 Task: Remove "all the labes" from the card.
Action: Mouse moved to (922, 274)
Screenshot: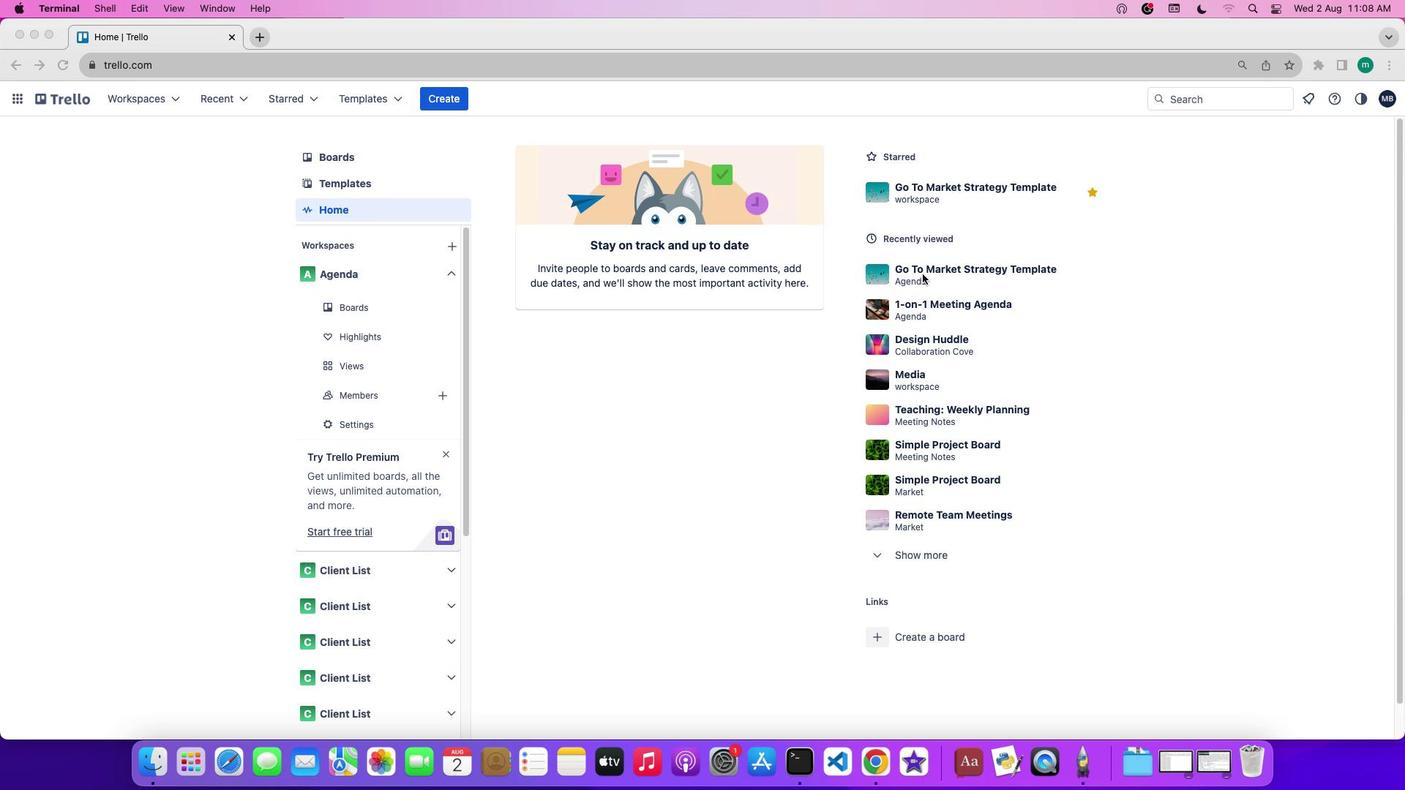 
Action: Mouse pressed left at (922, 274)
Screenshot: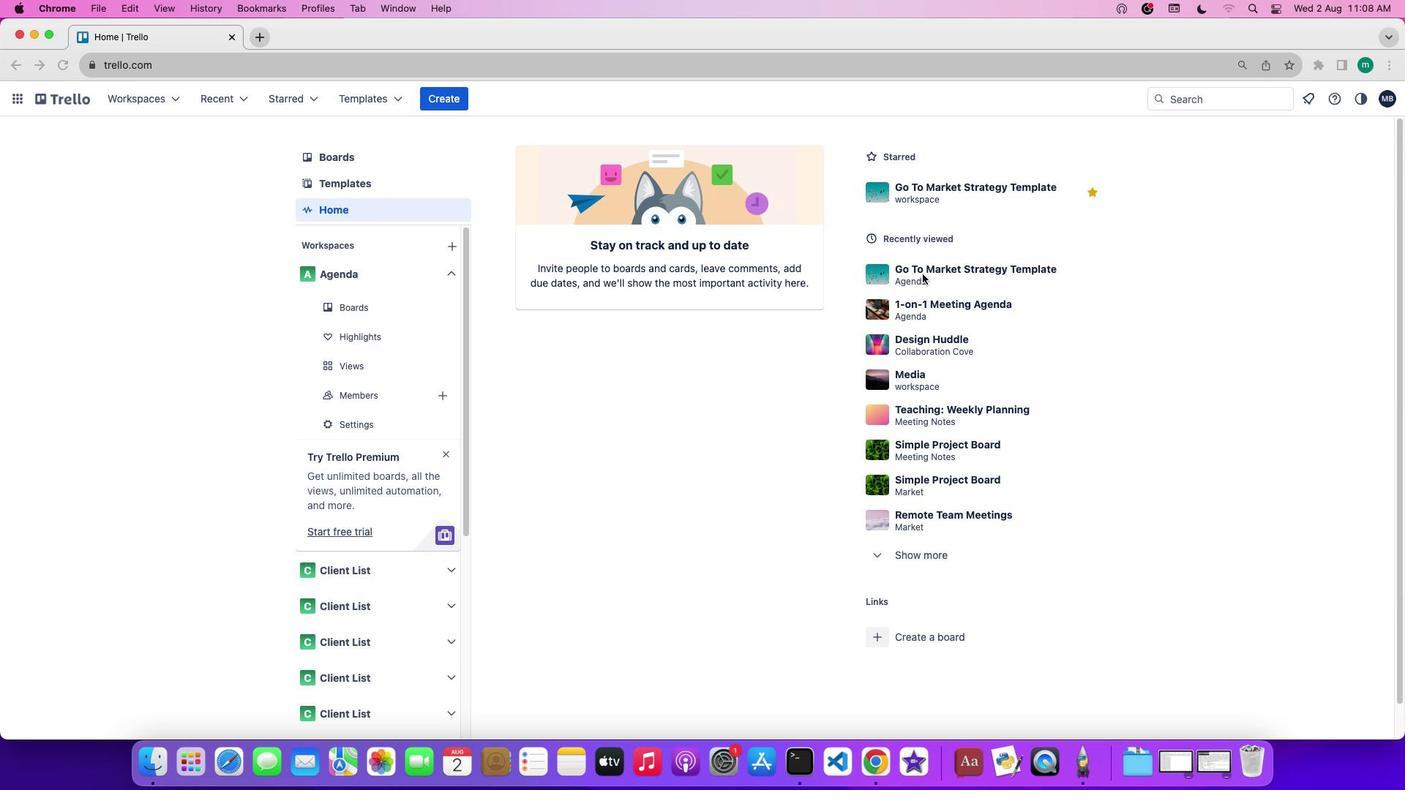 
Action: Mouse pressed left at (922, 274)
Screenshot: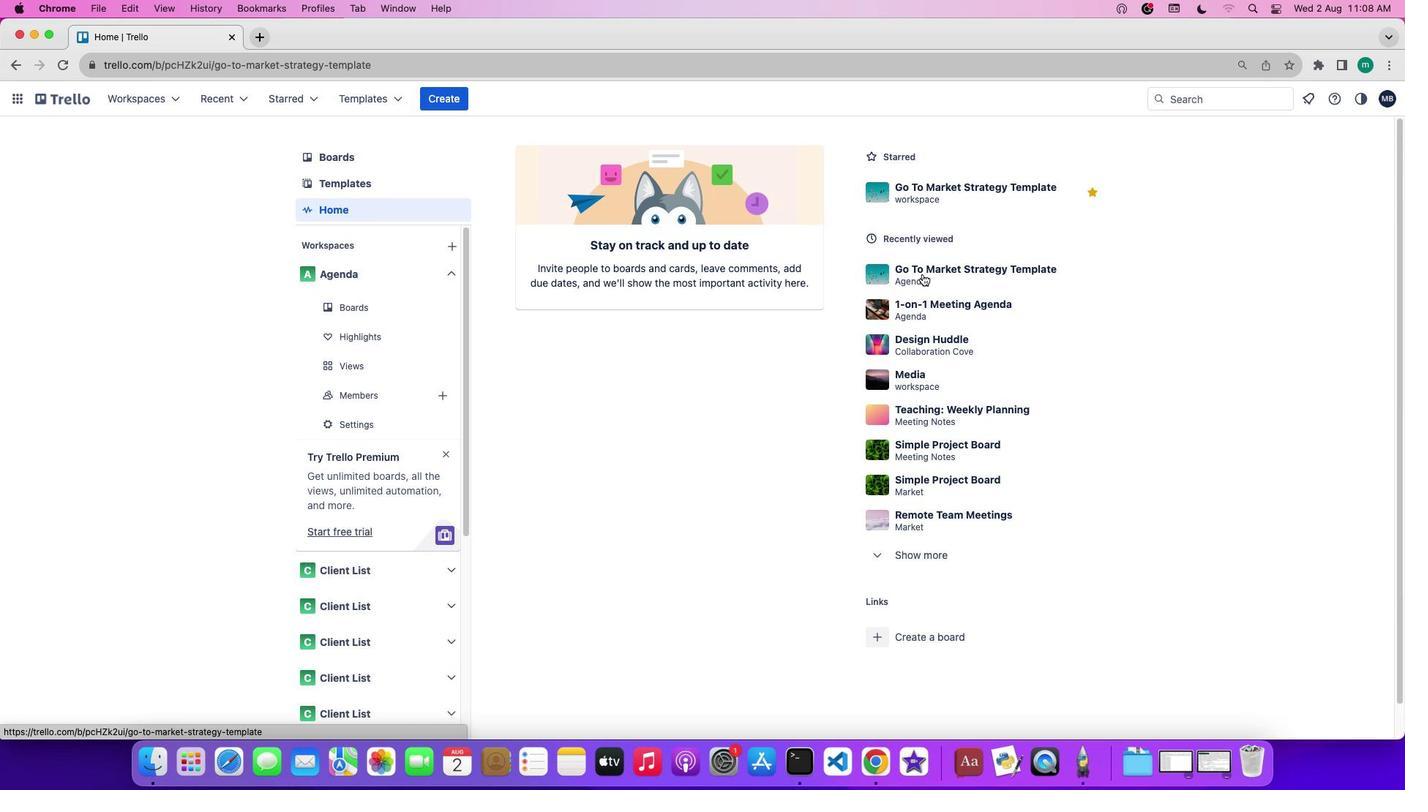 
Action: Mouse moved to (1285, 324)
Screenshot: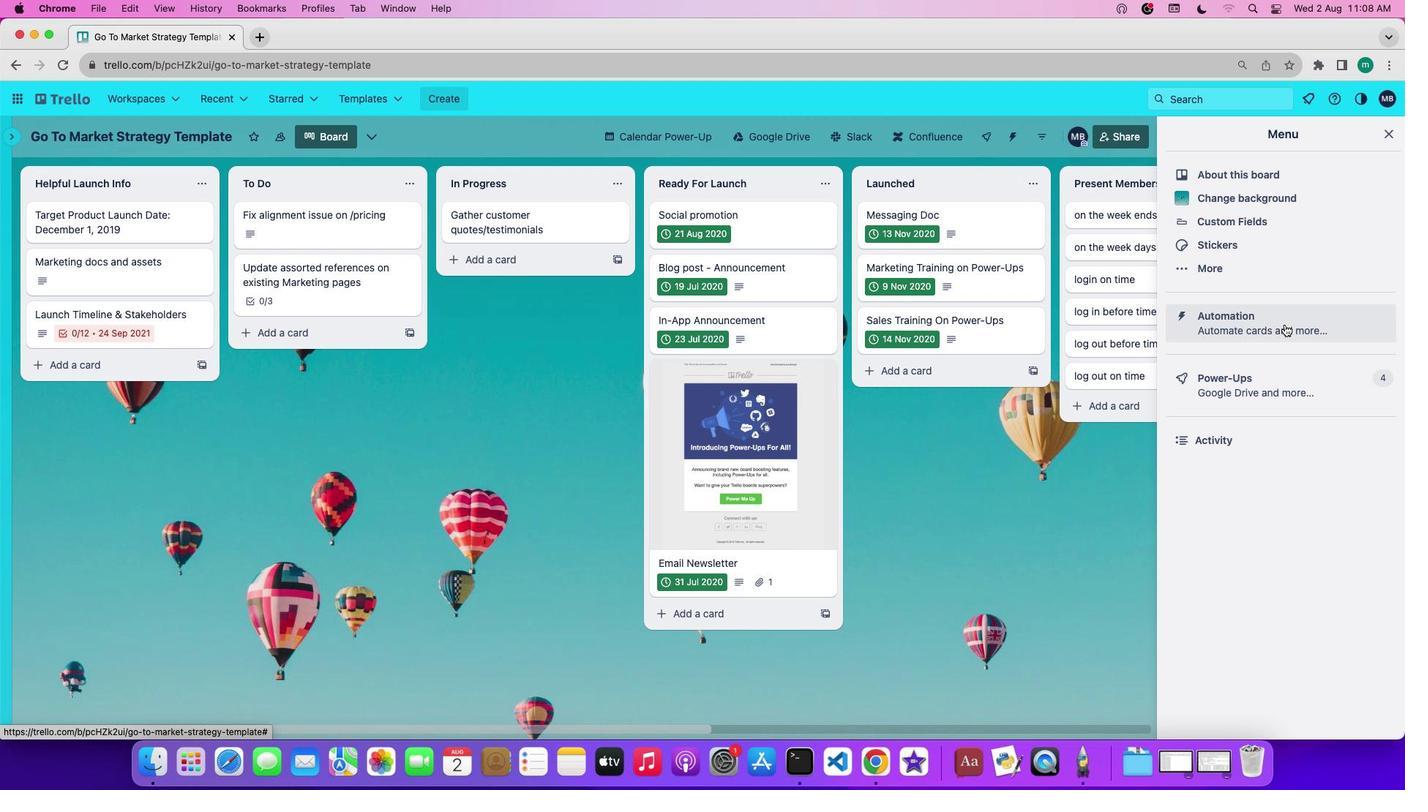 
Action: Mouse pressed left at (1285, 324)
Screenshot: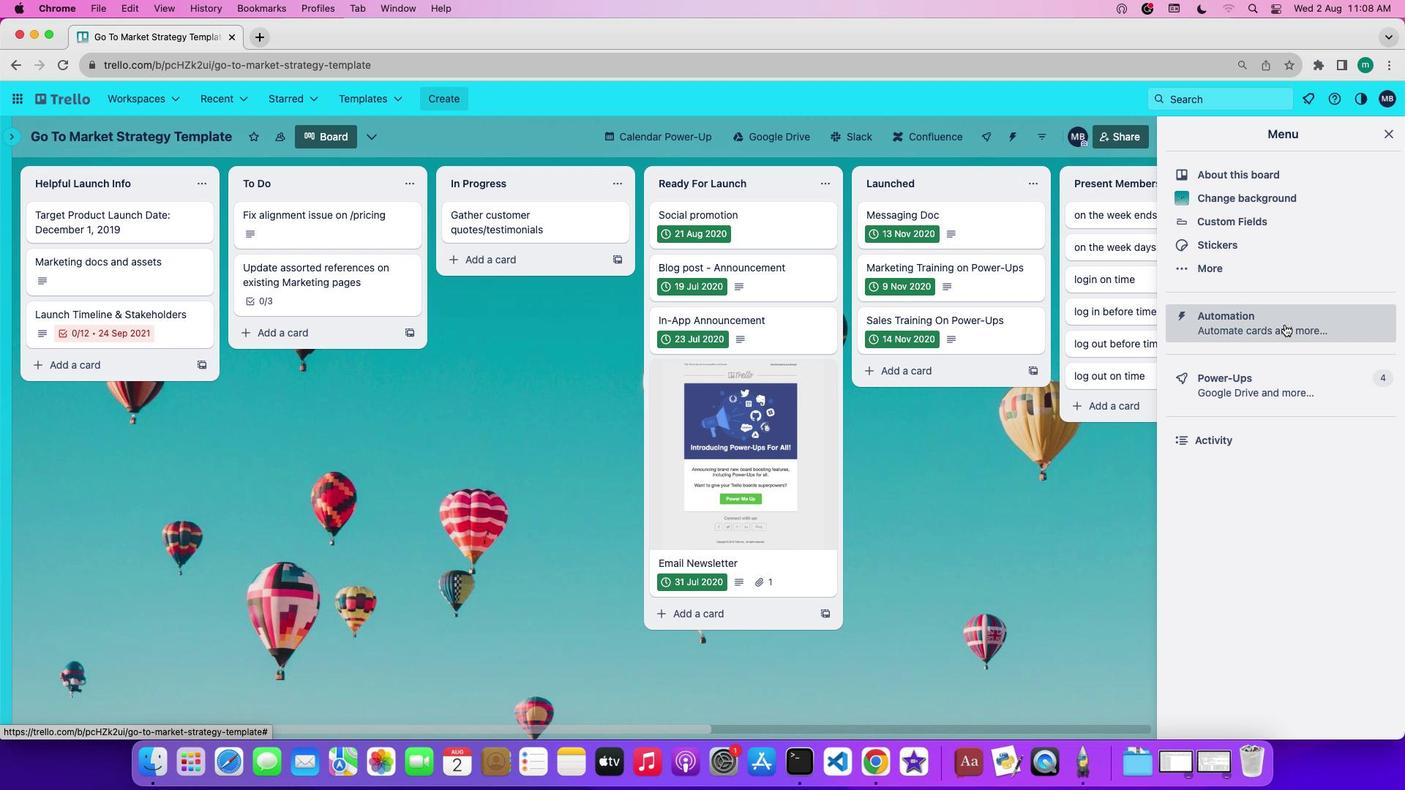 
Action: Mouse moved to (92, 373)
Screenshot: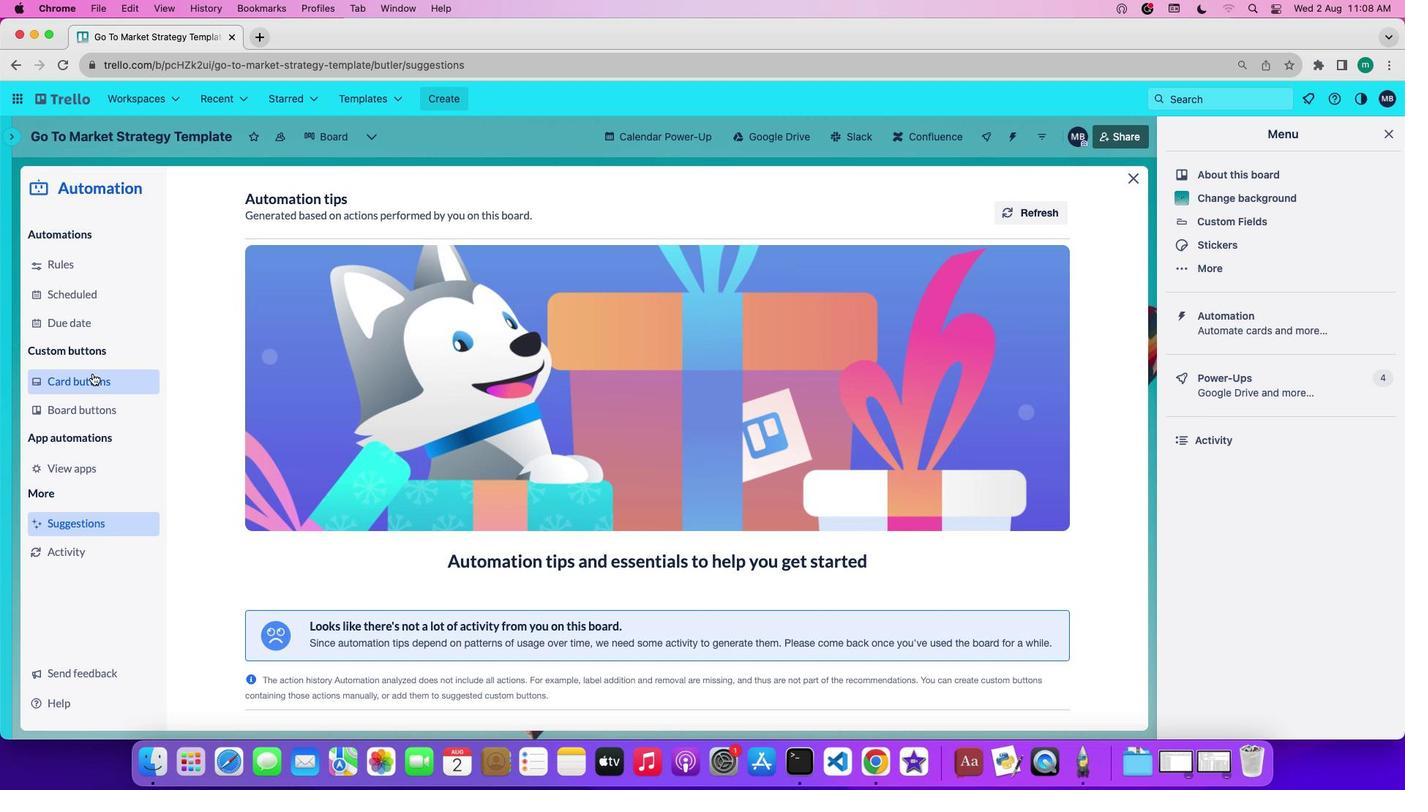 
Action: Mouse pressed left at (92, 373)
Screenshot: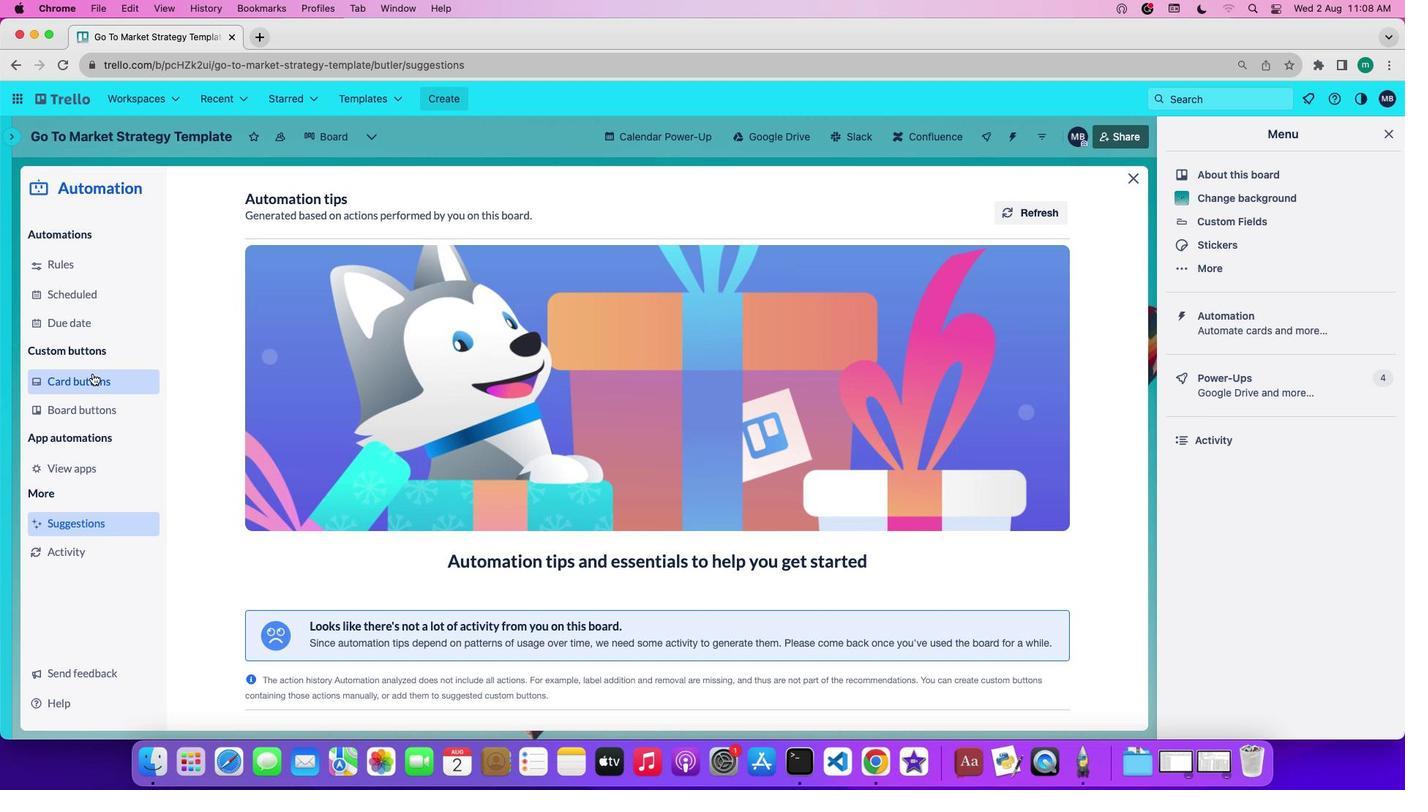 
Action: Mouse moved to (316, 513)
Screenshot: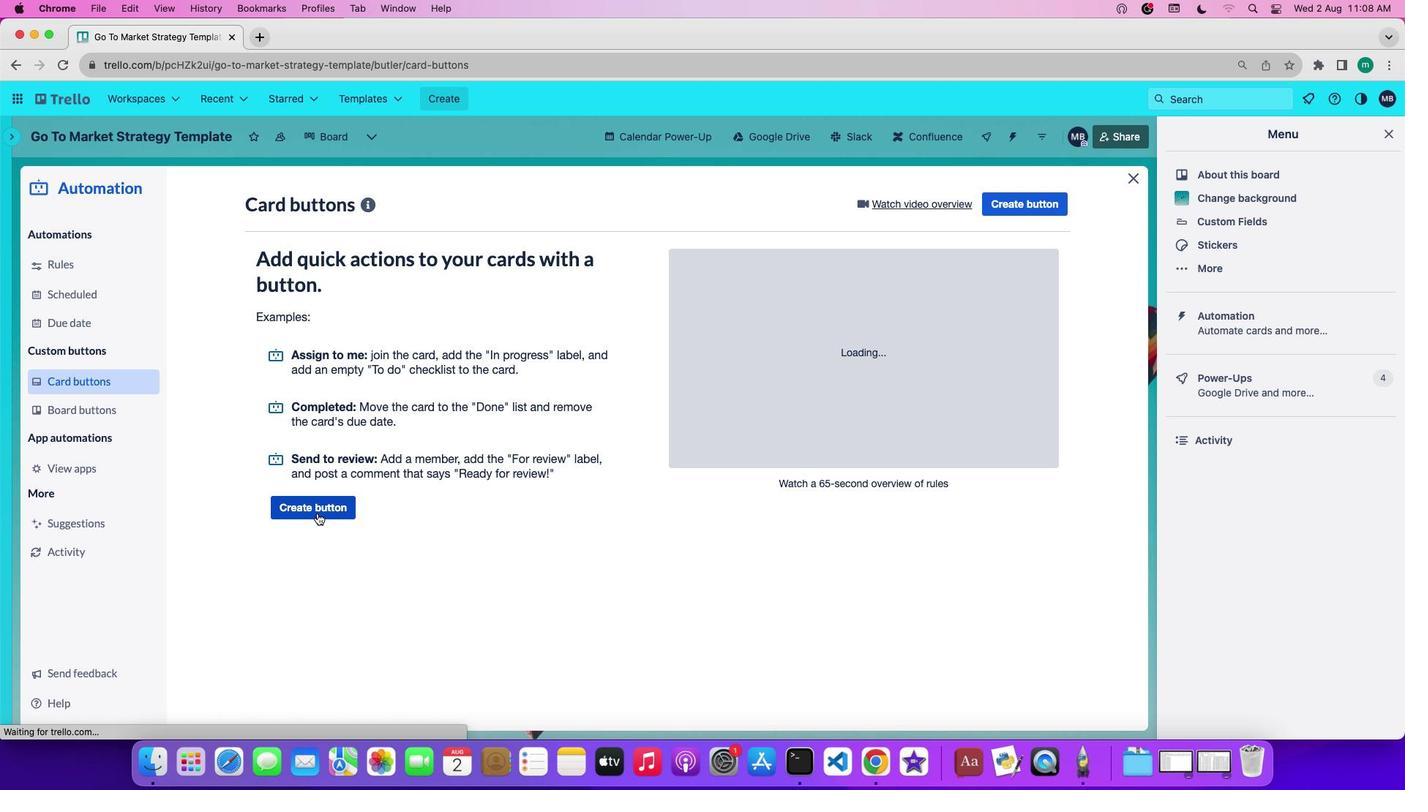 
Action: Mouse pressed left at (316, 513)
Screenshot: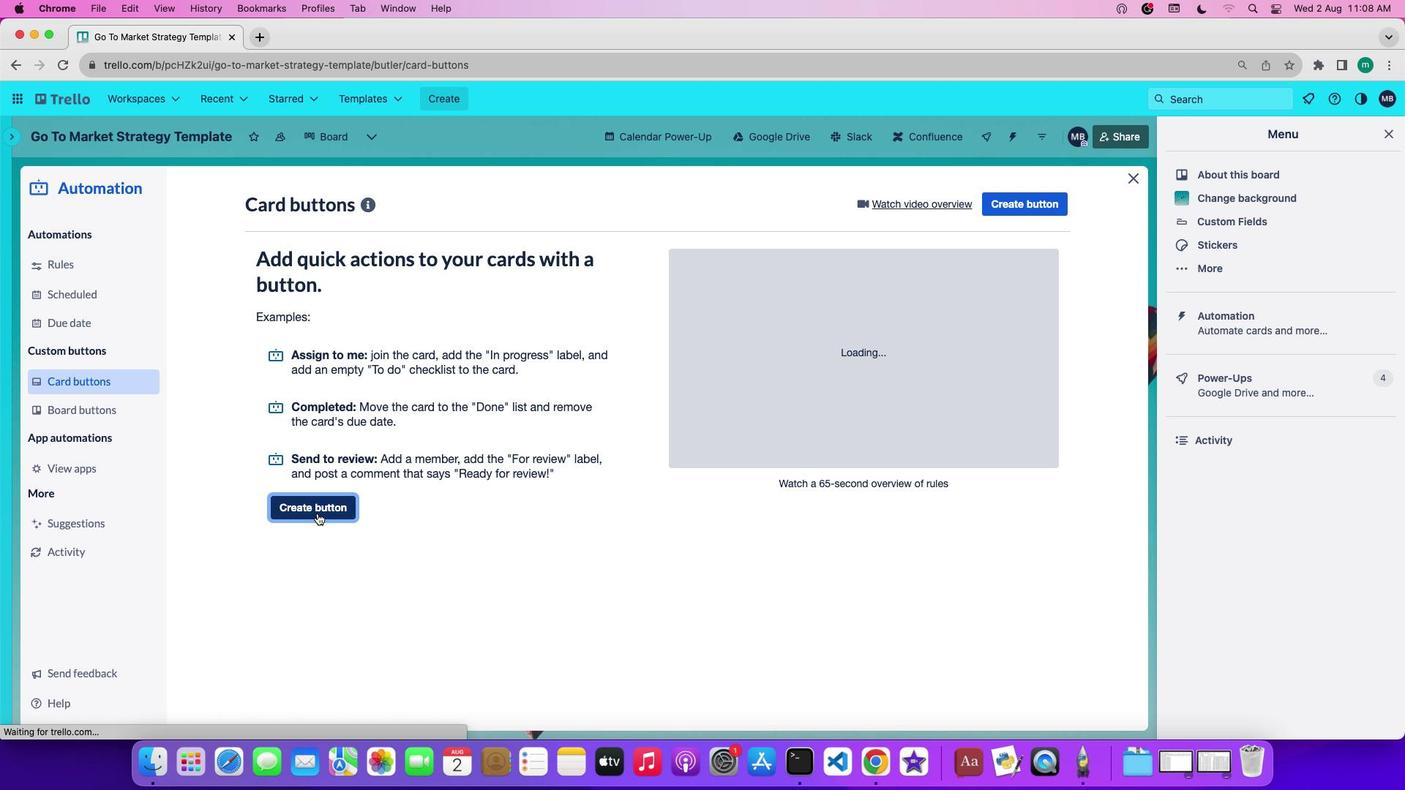 
Action: Mouse moved to (640, 406)
Screenshot: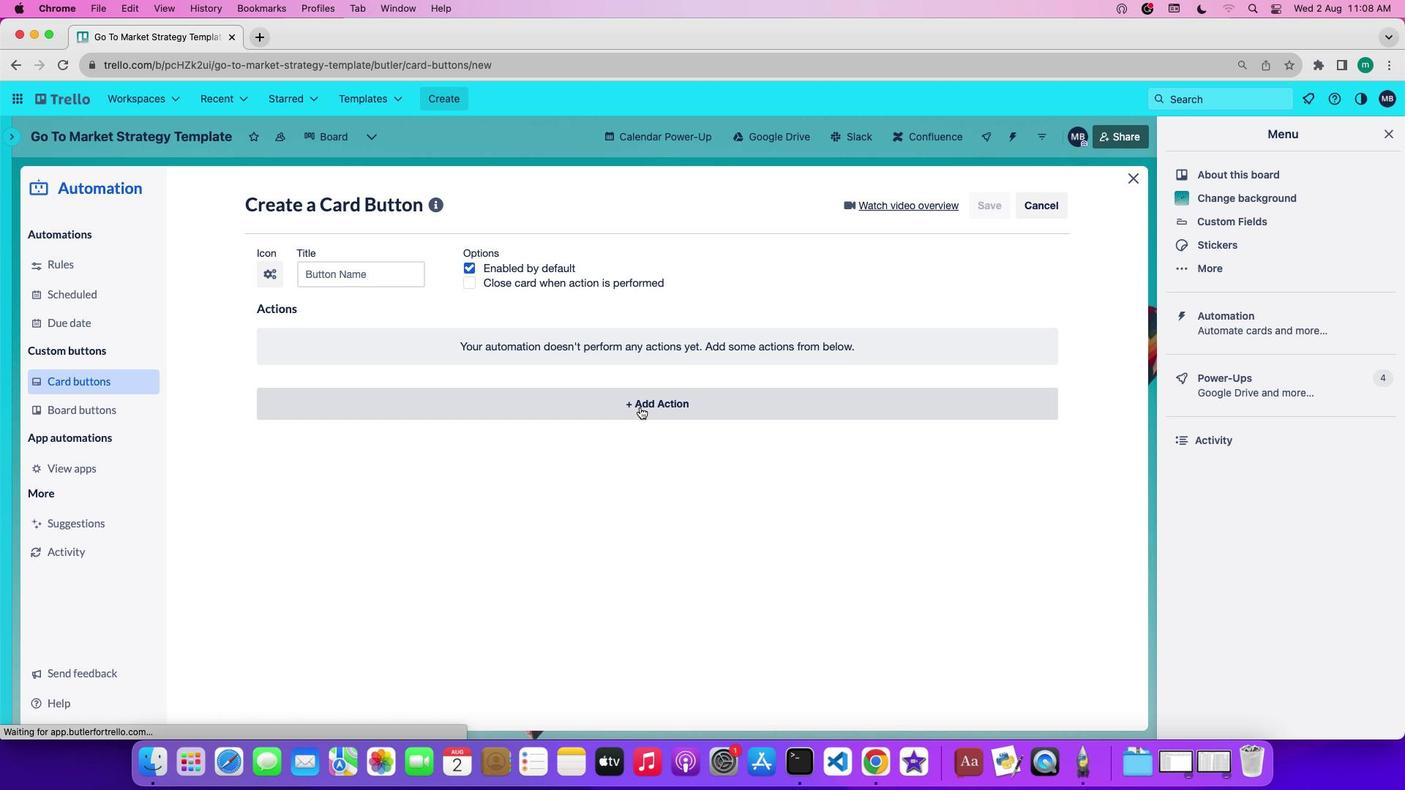 
Action: Mouse pressed left at (640, 406)
Screenshot: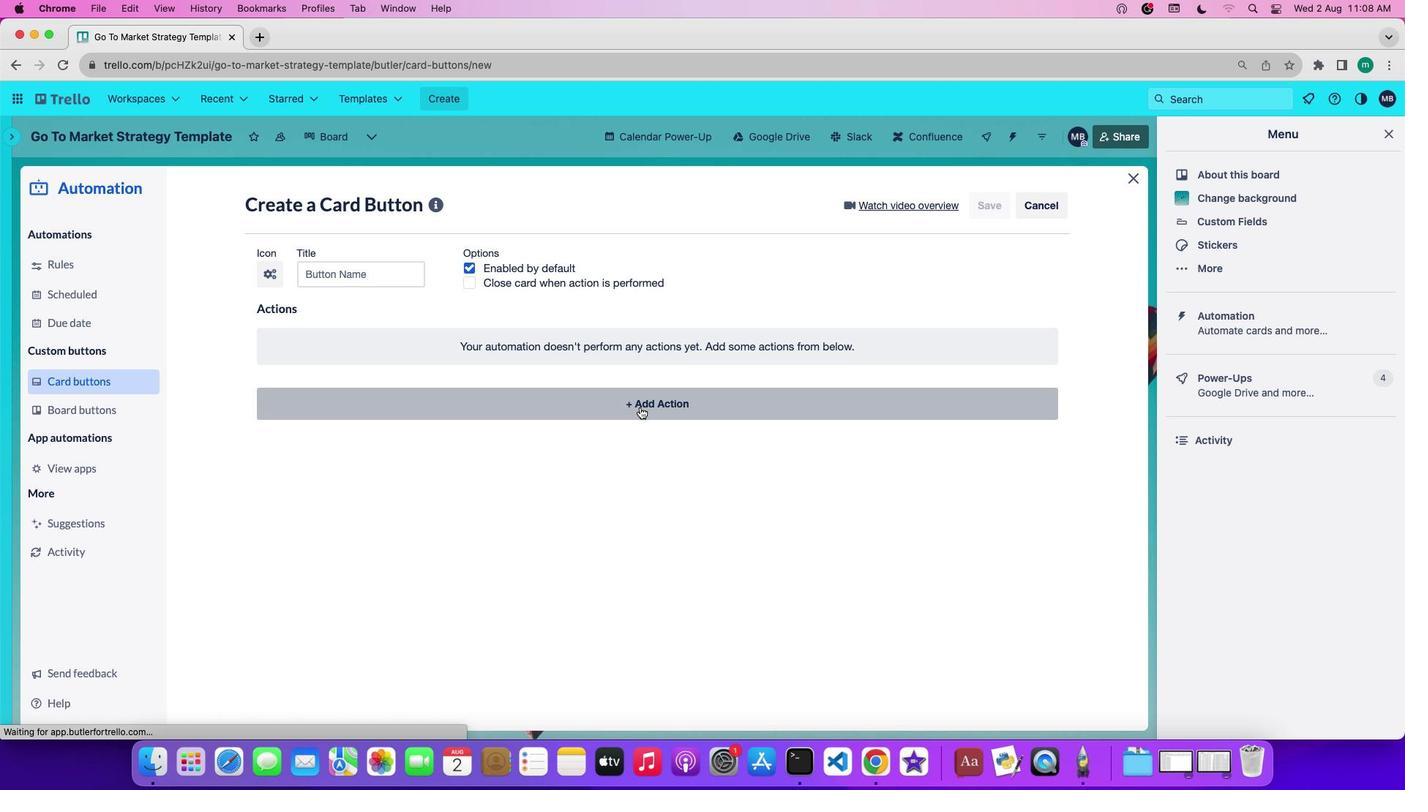 
Action: Mouse moved to (317, 458)
Screenshot: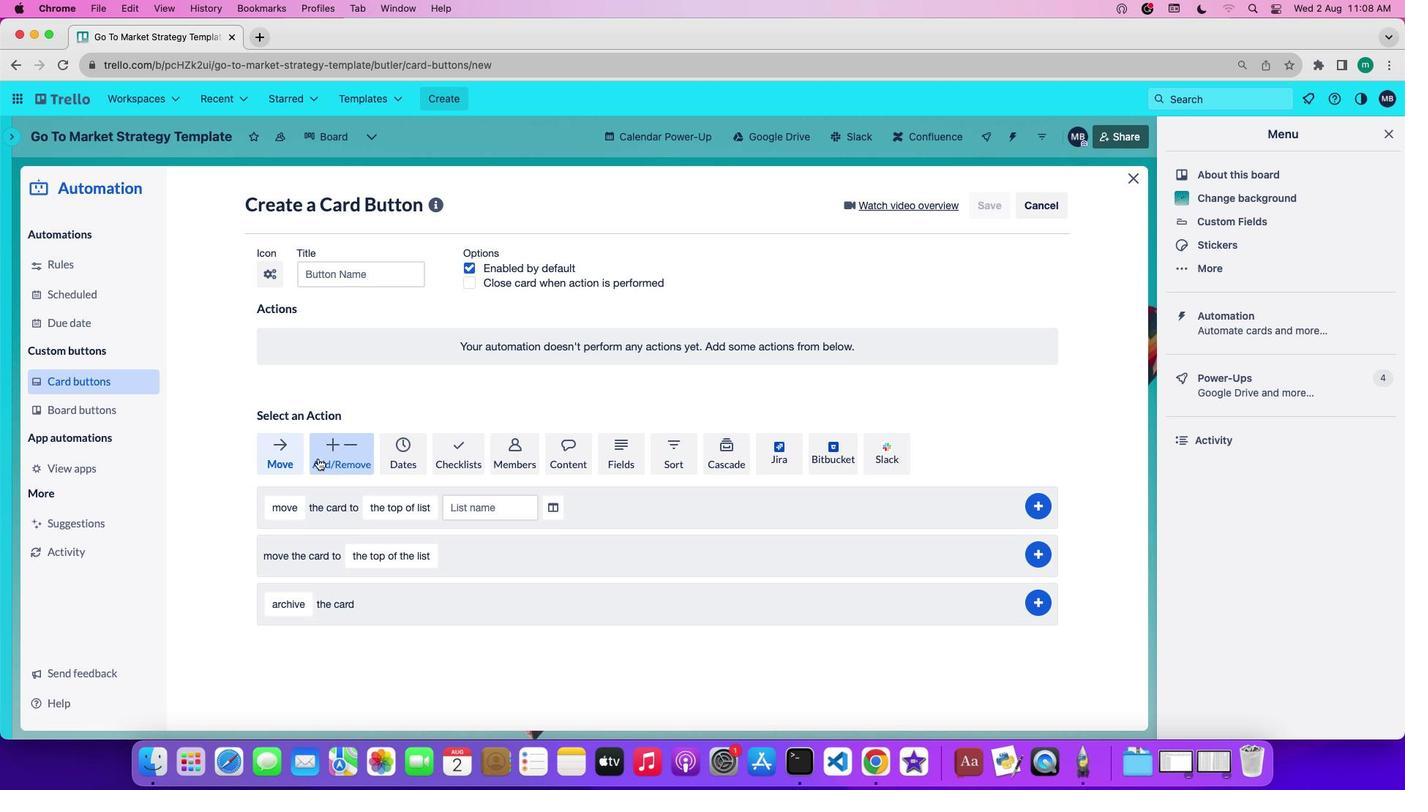 
Action: Mouse pressed left at (317, 458)
Screenshot: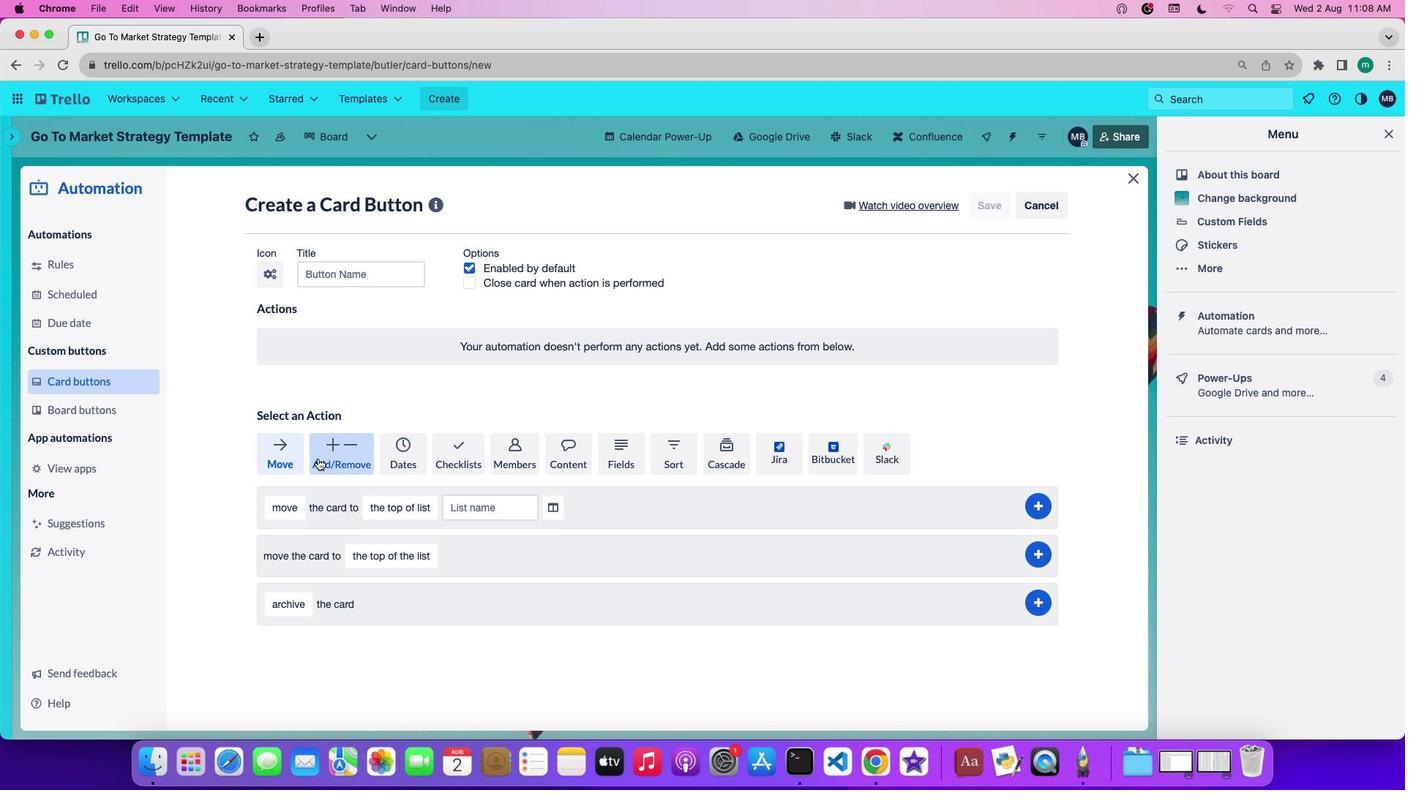 
Action: Mouse moved to (425, 612)
Screenshot: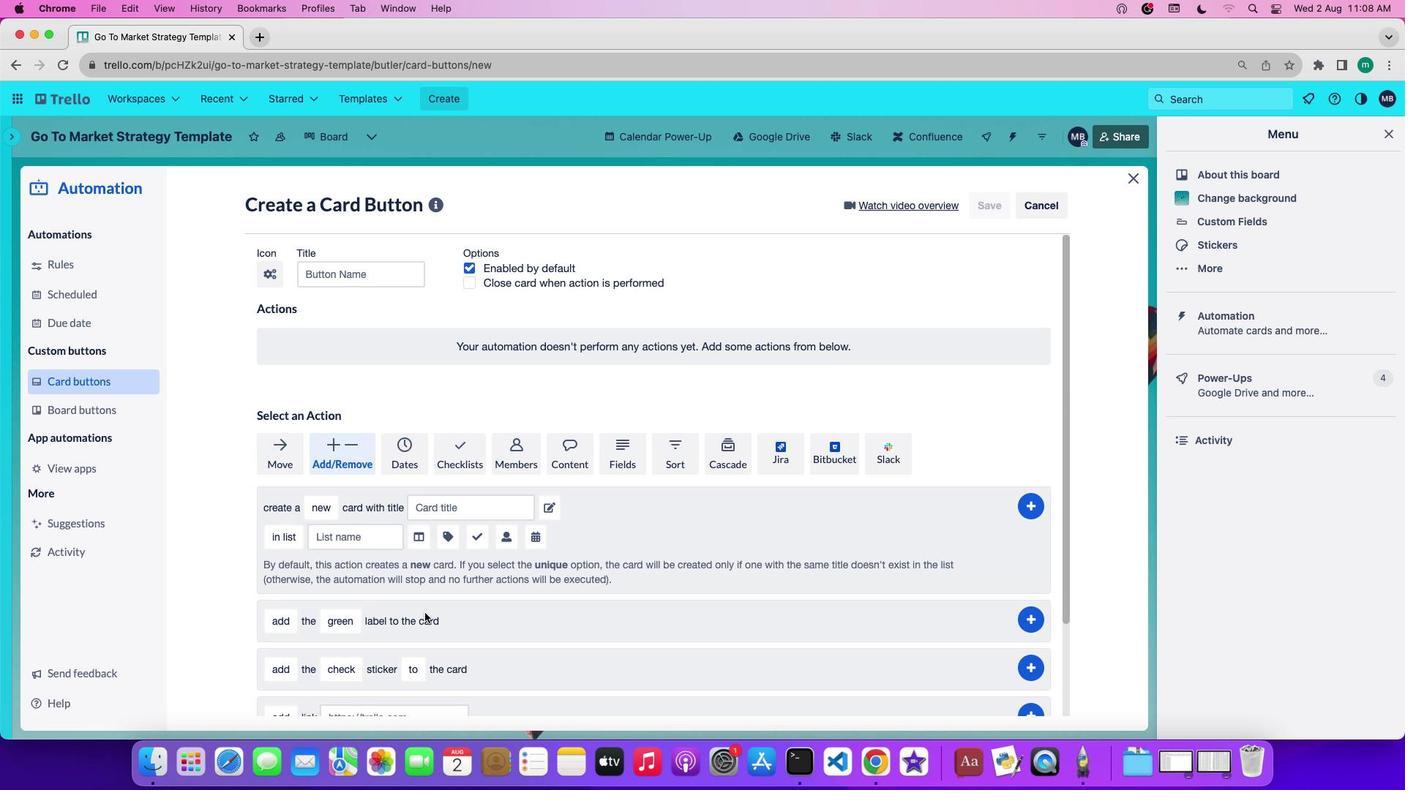 
Action: Mouse scrolled (425, 612) with delta (0, 0)
Screenshot: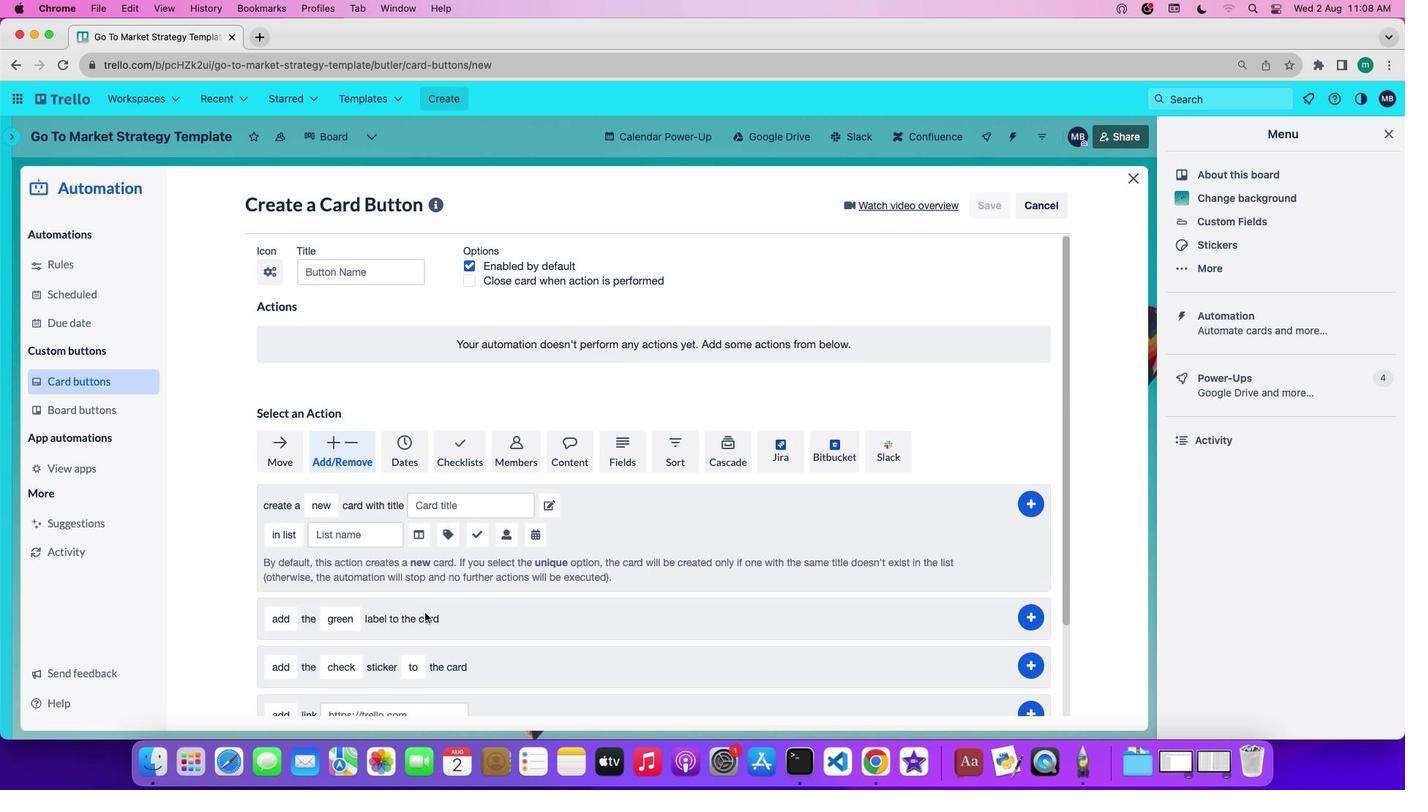 
Action: Mouse scrolled (425, 612) with delta (0, 0)
Screenshot: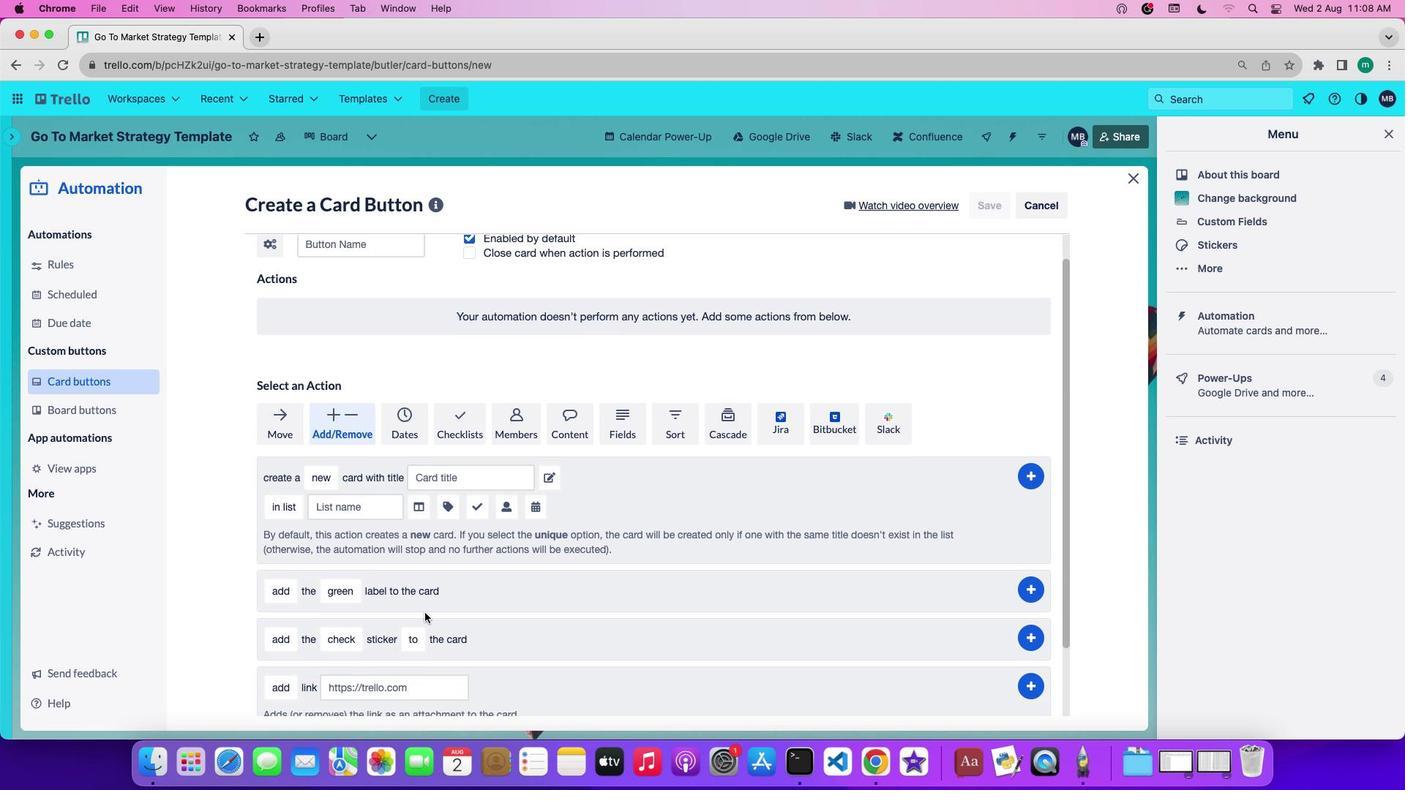
Action: Mouse scrolled (425, 612) with delta (0, -1)
Screenshot: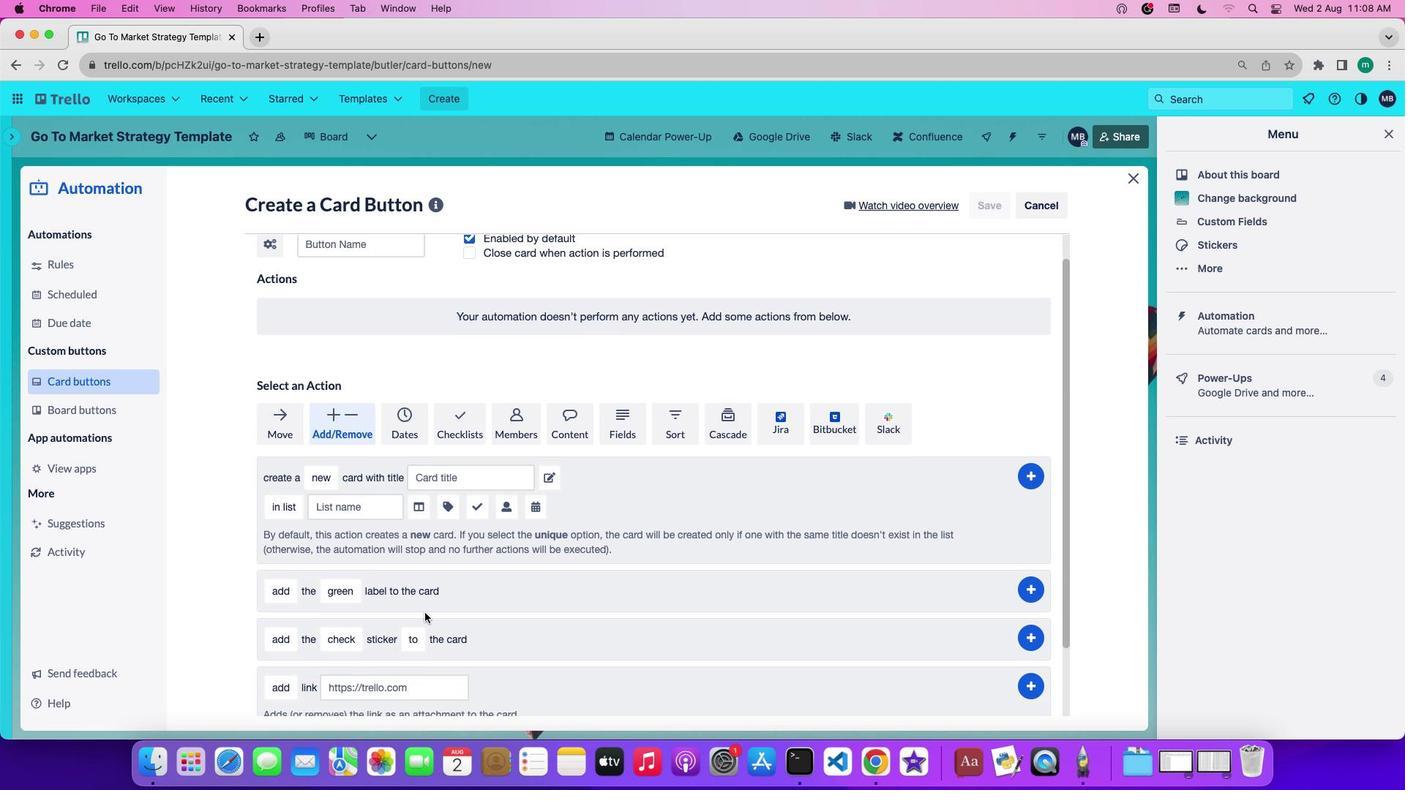 
Action: Mouse scrolled (425, 612) with delta (0, -2)
Screenshot: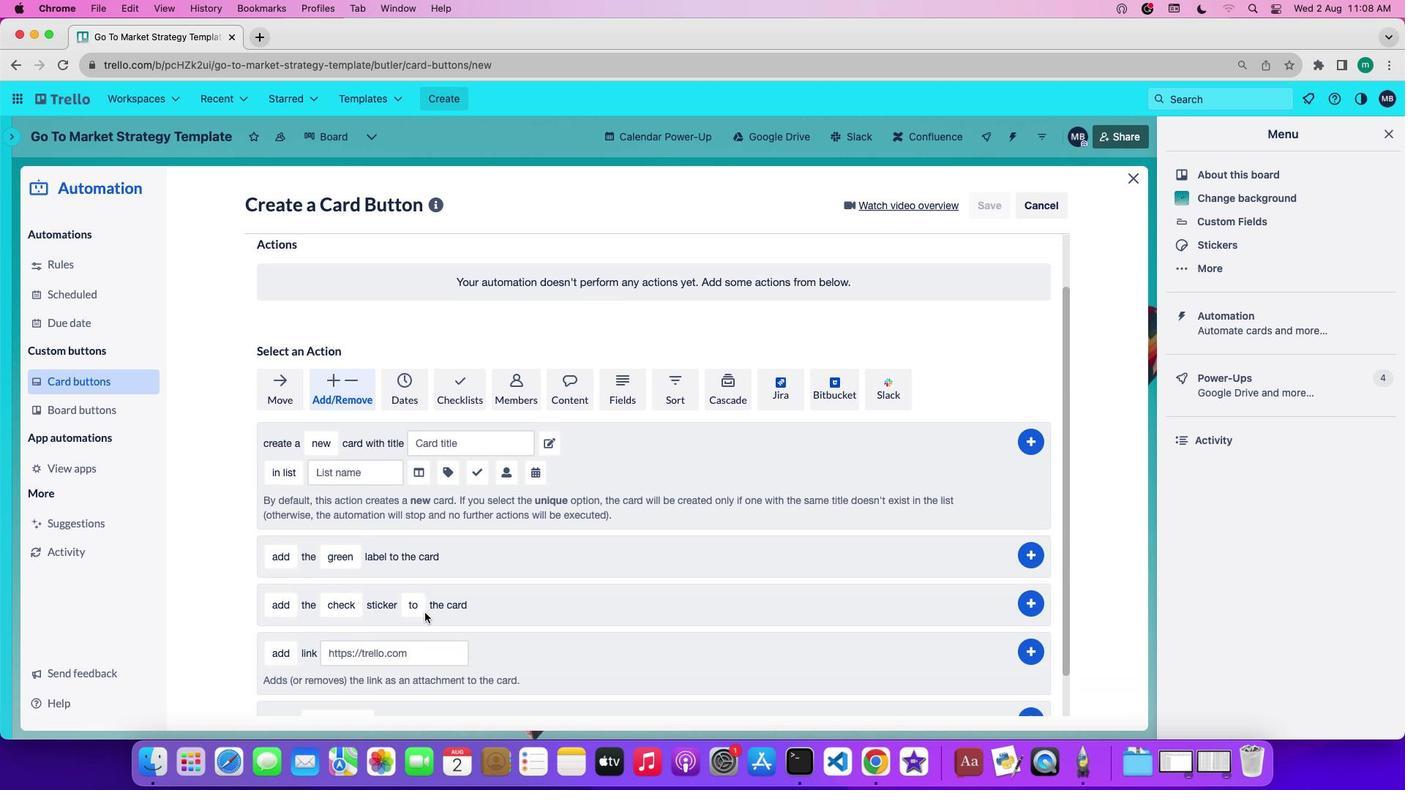 
Action: Mouse moved to (355, 664)
Screenshot: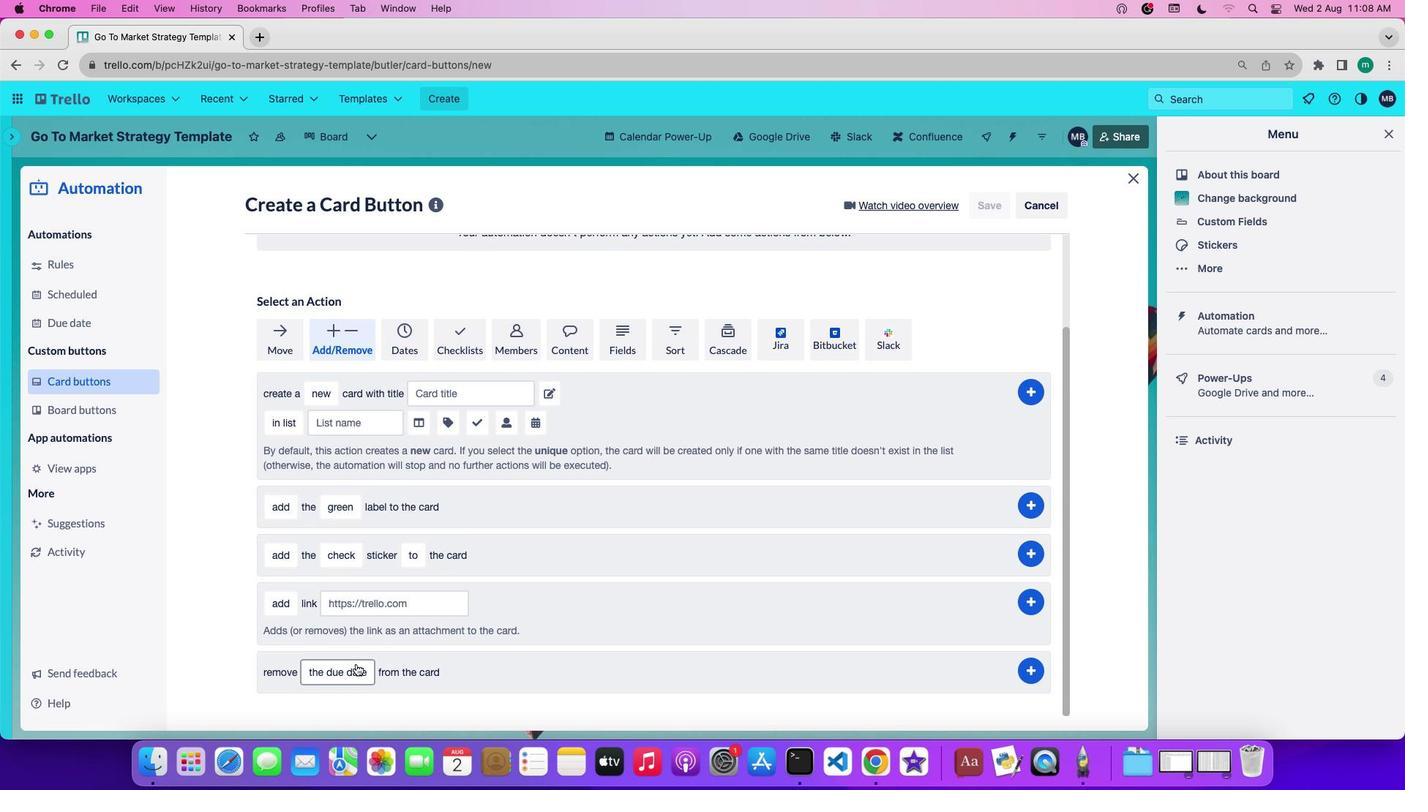 
Action: Mouse pressed left at (355, 664)
Screenshot: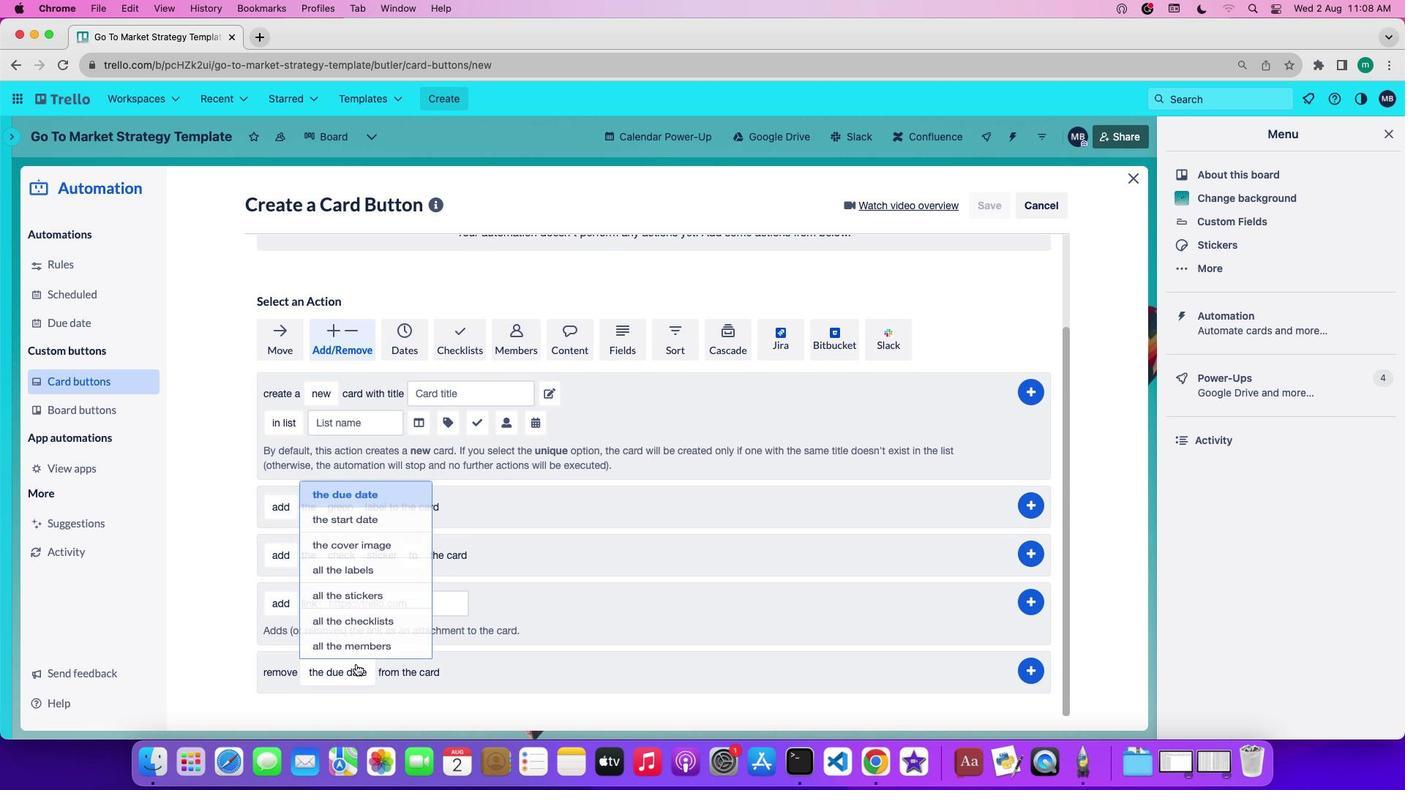 
Action: Mouse moved to (387, 550)
Screenshot: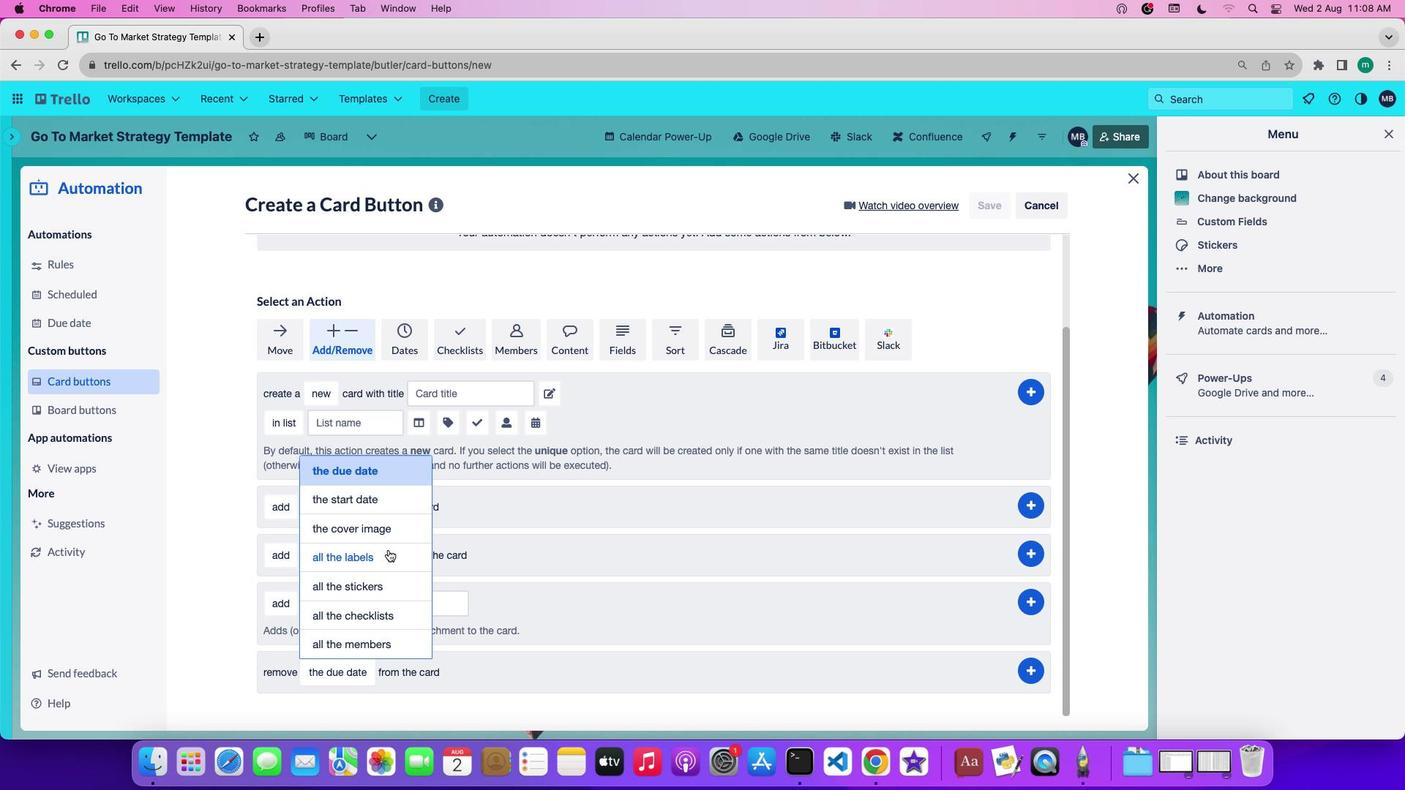 
Action: Mouse pressed left at (387, 550)
Screenshot: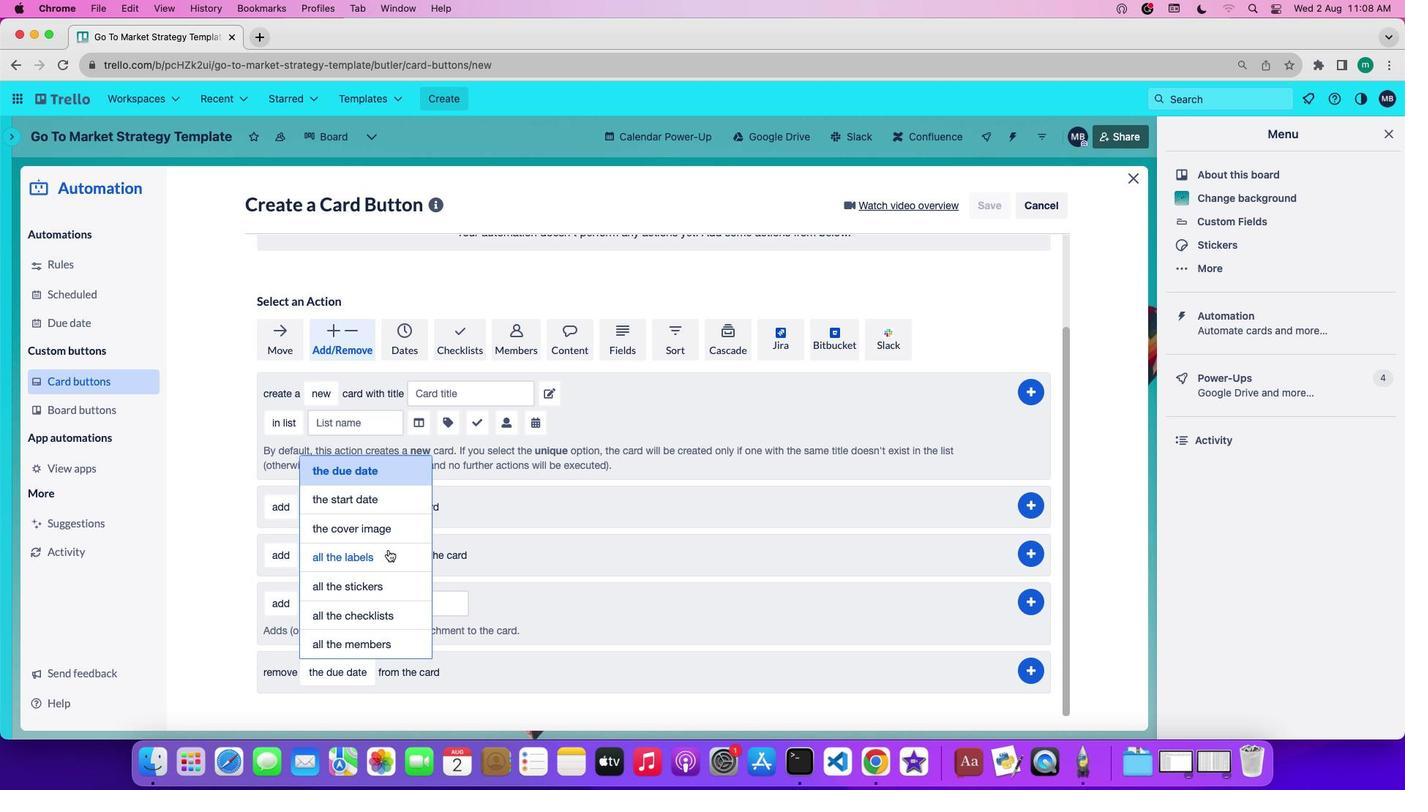 
Action: Mouse moved to (1023, 665)
Screenshot: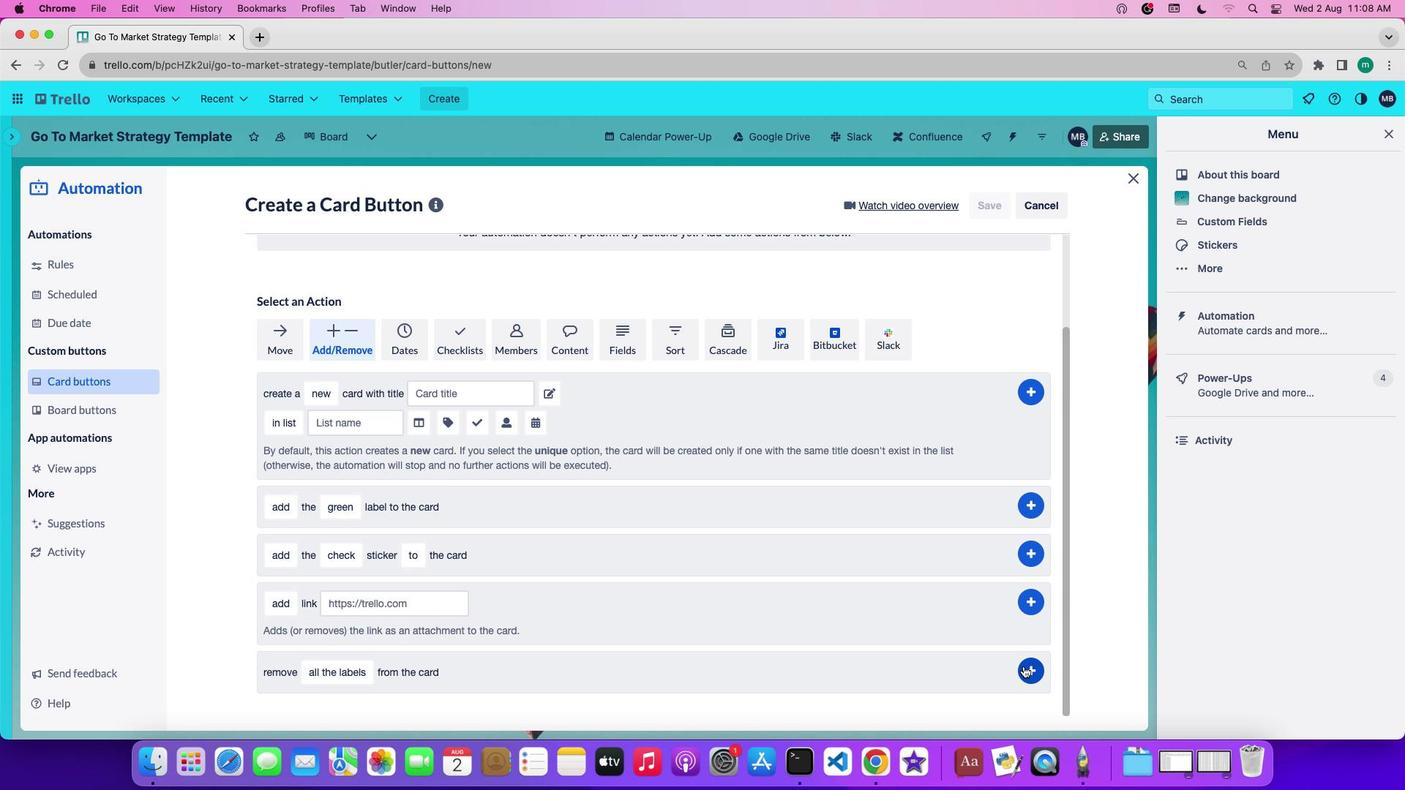 
Action: Mouse pressed left at (1023, 665)
Screenshot: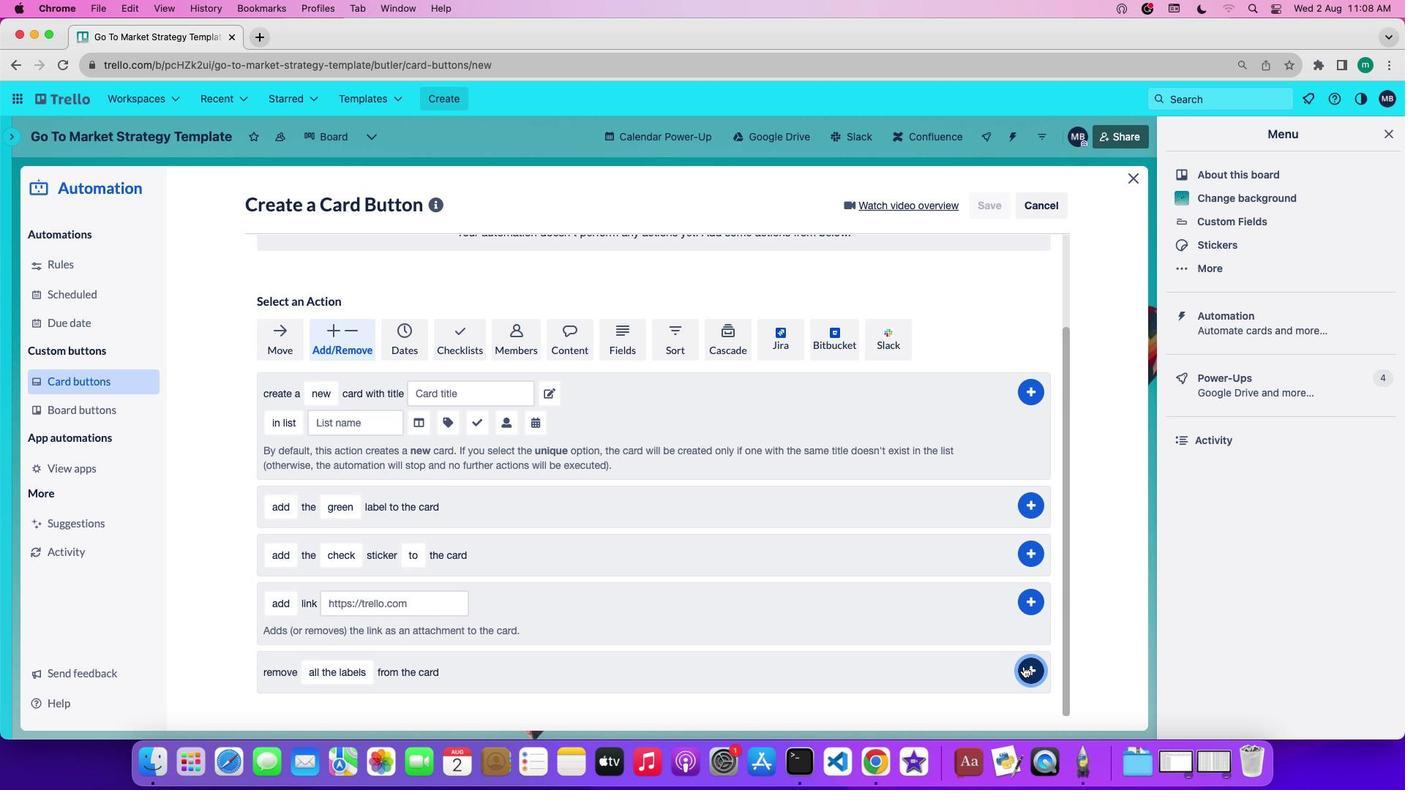 
Action: Mouse moved to (1023, 665)
Screenshot: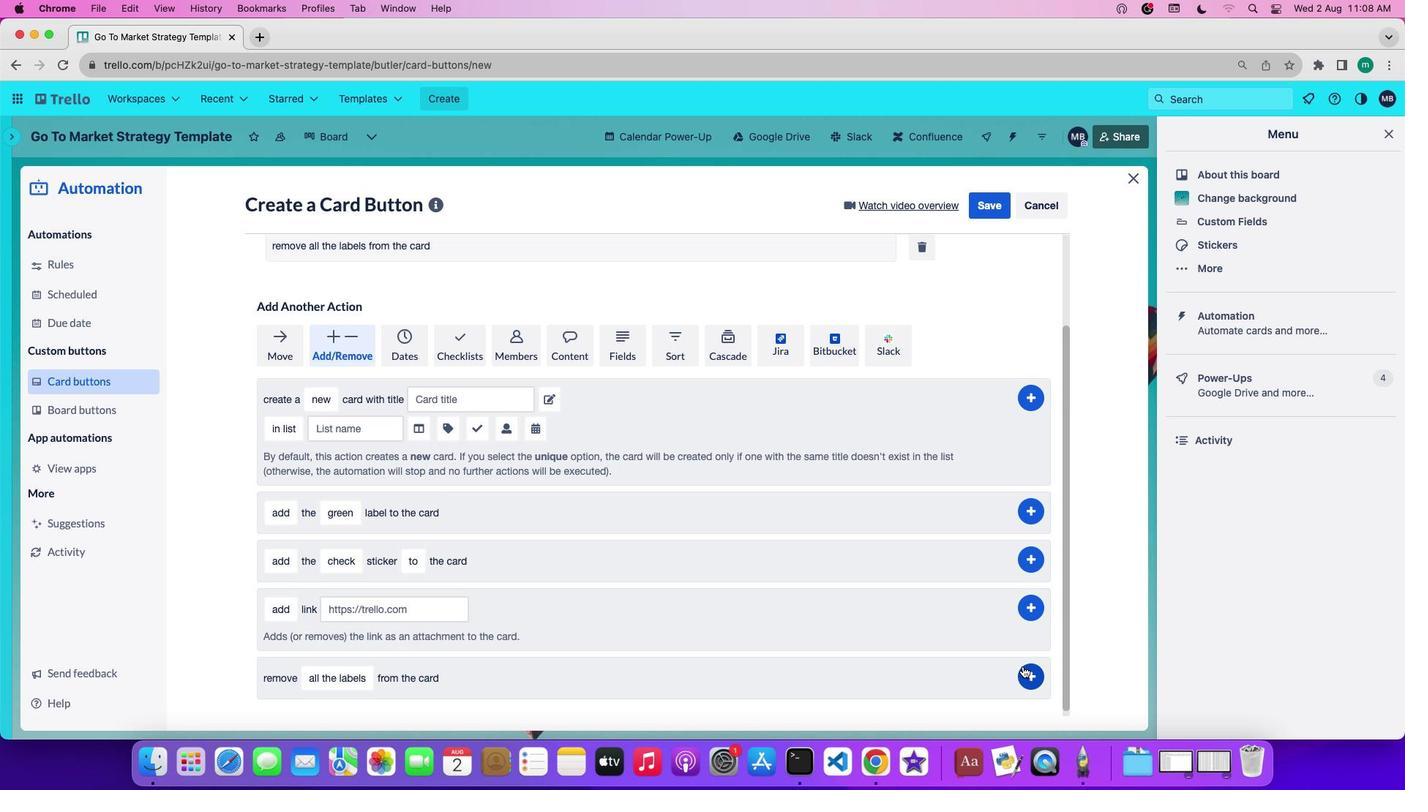 
